 Task: Go to the next video.
Action: Mouse moved to (23, 10)
Screenshot: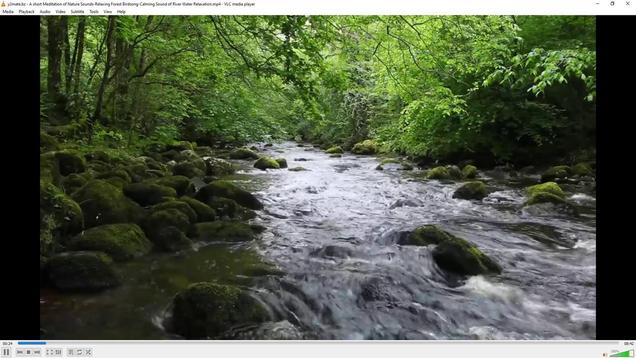 
Action: Mouse pressed left at (23, 10)
Screenshot: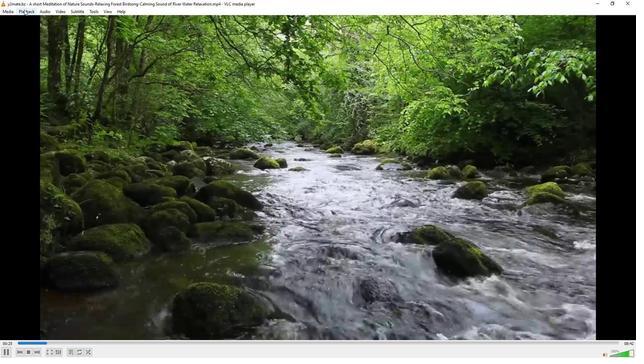 
Action: Mouse moved to (32, 122)
Screenshot: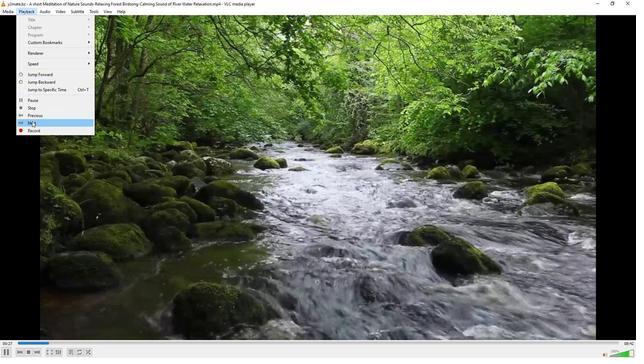 
Action: Mouse pressed left at (32, 122)
Screenshot: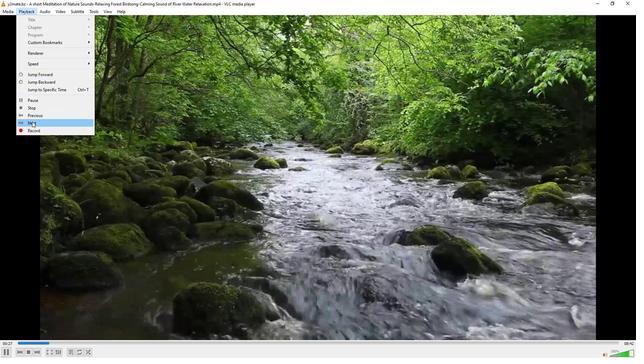 
Action: Mouse moved to (121, 157)
Screenshot: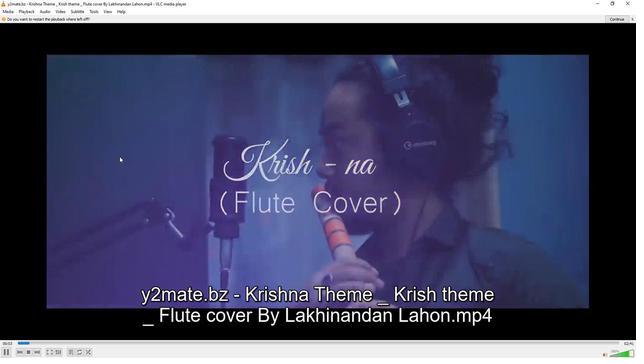
